 Task: Setup the role-based forecast hierarchy
Action: Mouse moved to (217, 204)
Screenshot: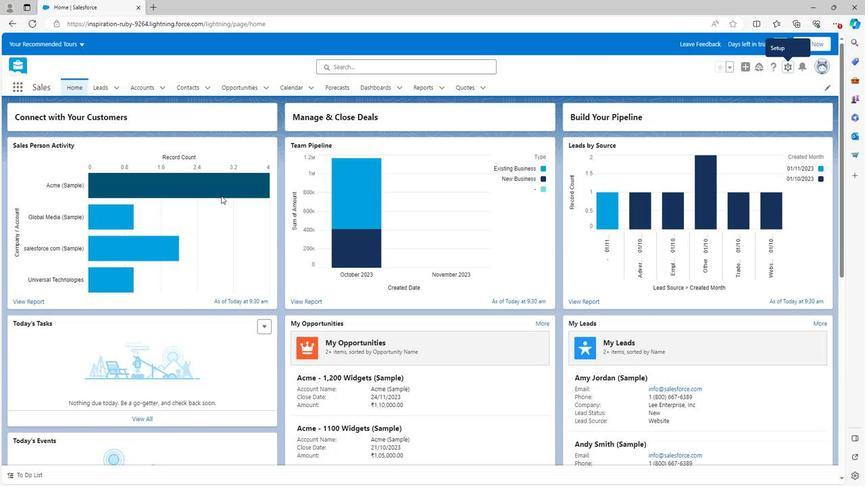 
Action: Mouse scrolled (217, 203) with delta (0, 0)
Screenshot: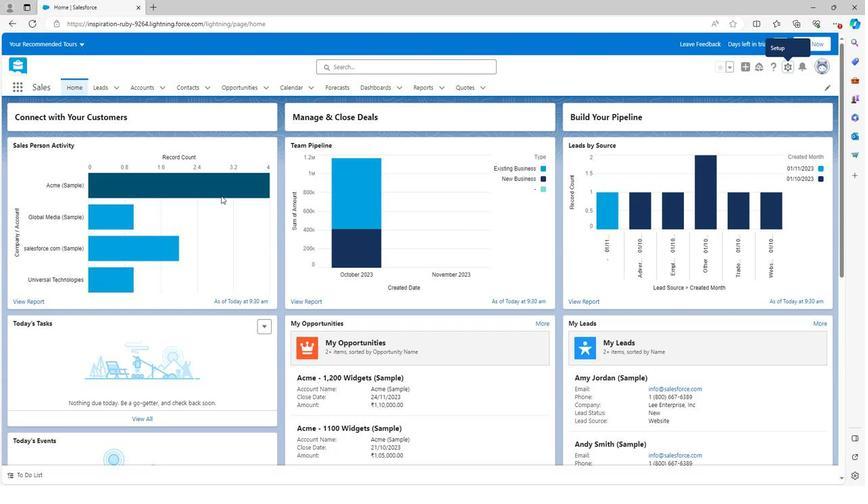 
Action: Mouse scrolled (217, 203) with delta (0, 0)
Screenshot: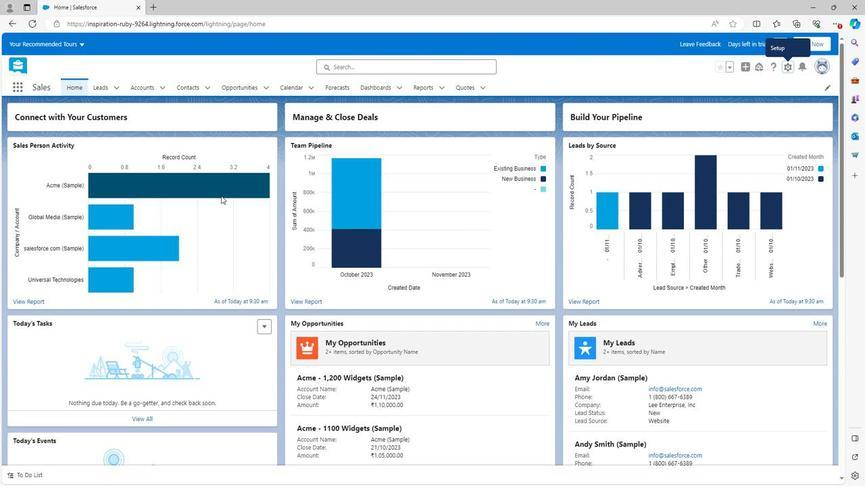 
Action: Mouse scrolled (217, 203) with delta (0, 0)
Screenshot: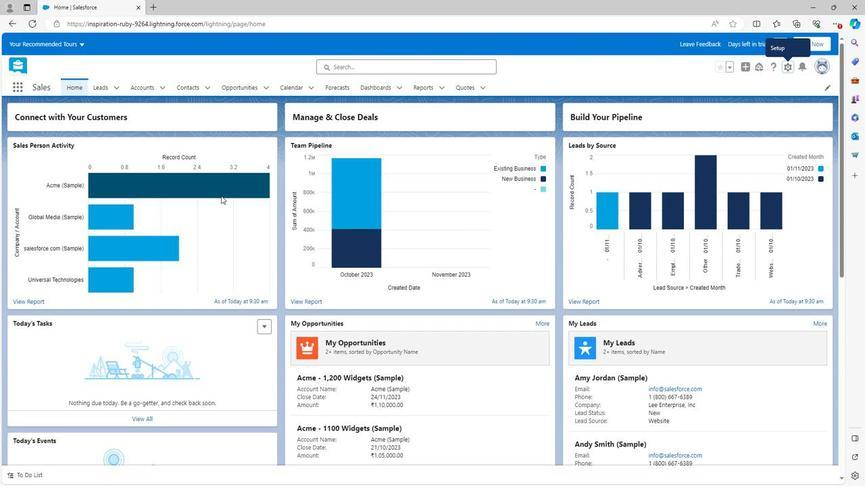 
Action: Mouse scrolled (217, 203) with delta (0, 0)
Screenshot: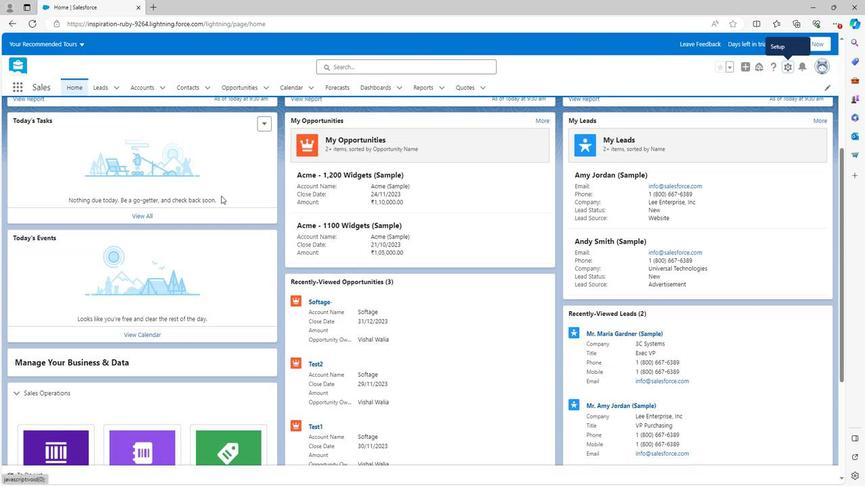 
Action: Mouse scrolled (217, 203) with delta (0, 0)
Screenshot: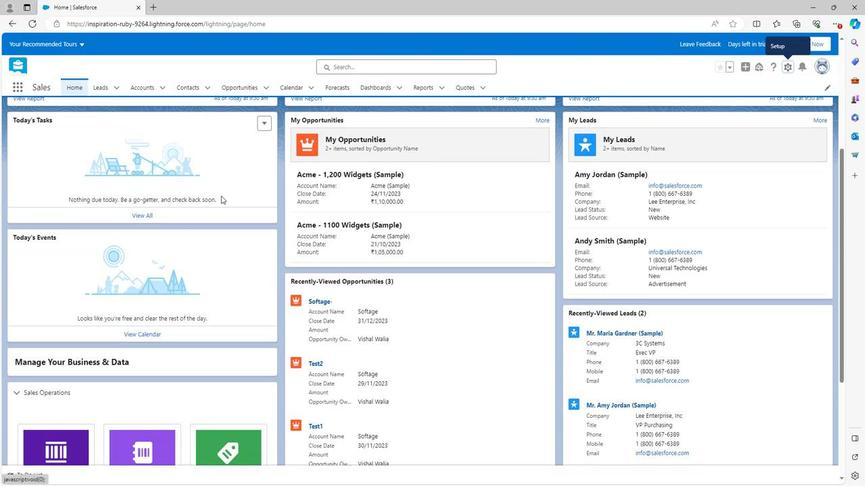 
Action: Mouse scrolled (217, 203) with delta (0, 0)
Screenshot: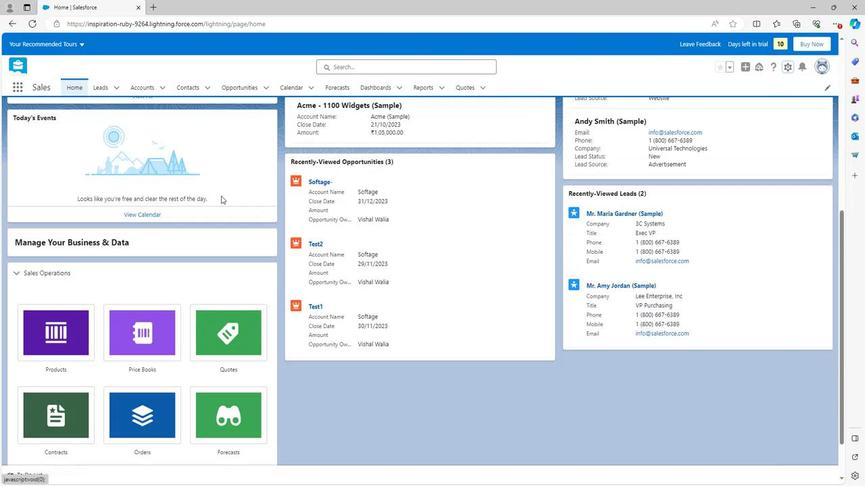 
Action: Mouse moved to (217, 204)
Screenshot: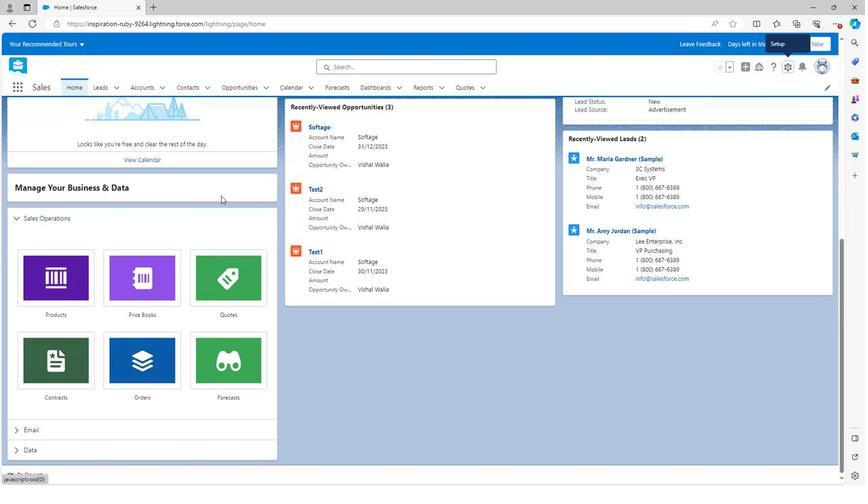 
Action: Mouse scrolled (217, 204) with delta (0, 0)
Screenshot: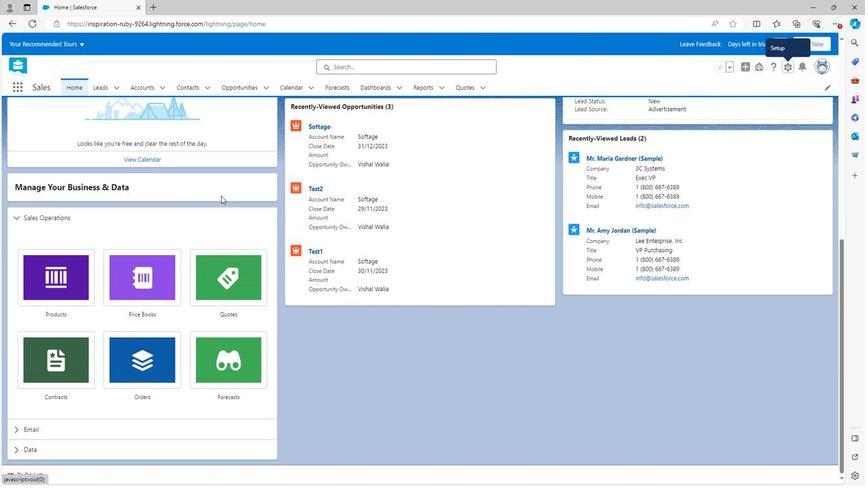 
Action: Mouse scrolled (217, 204) with delta (0, 0)
Screenshot: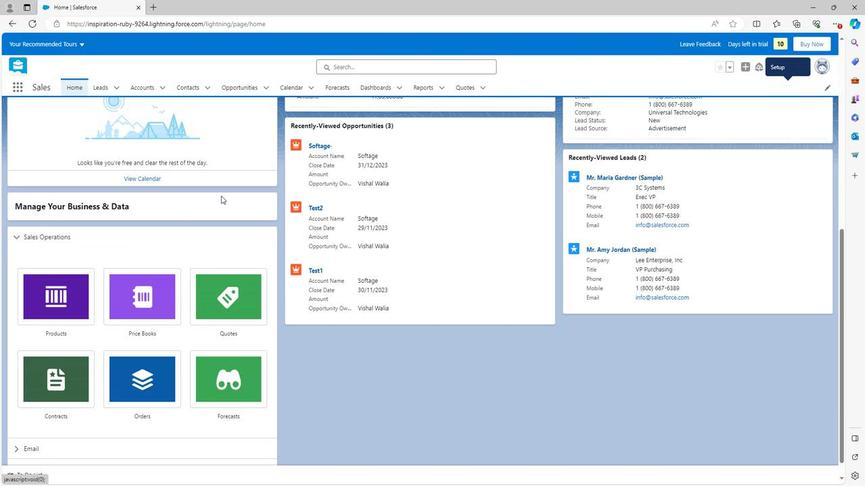 
Action: Mouse scrolled (217, 204) with delta (0, 0)
Screenshot: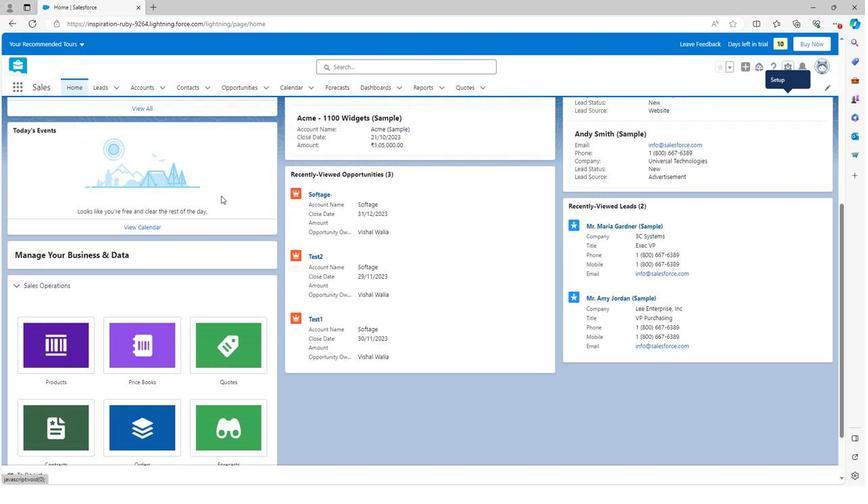 
Action: Mouse scrolled (217, 204) with delta (0, 0)
Screenshot: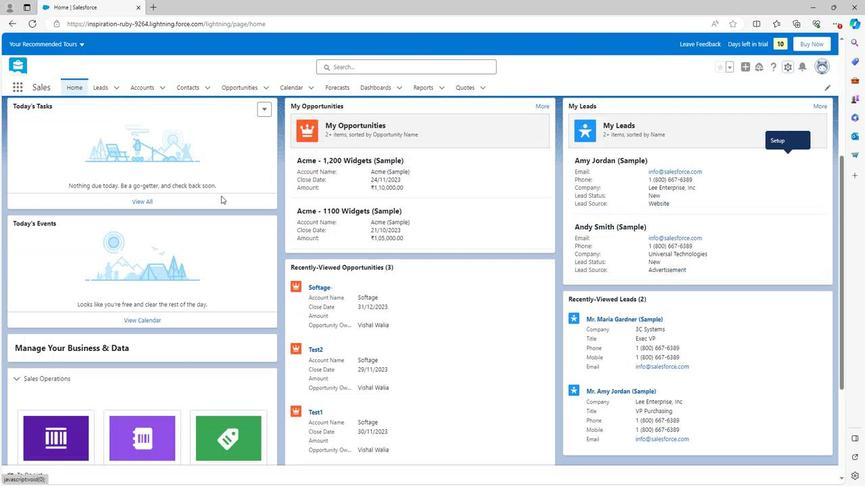 
Action: Mouse scrolled (217, 204) with delta (0, 0)
Screenshot: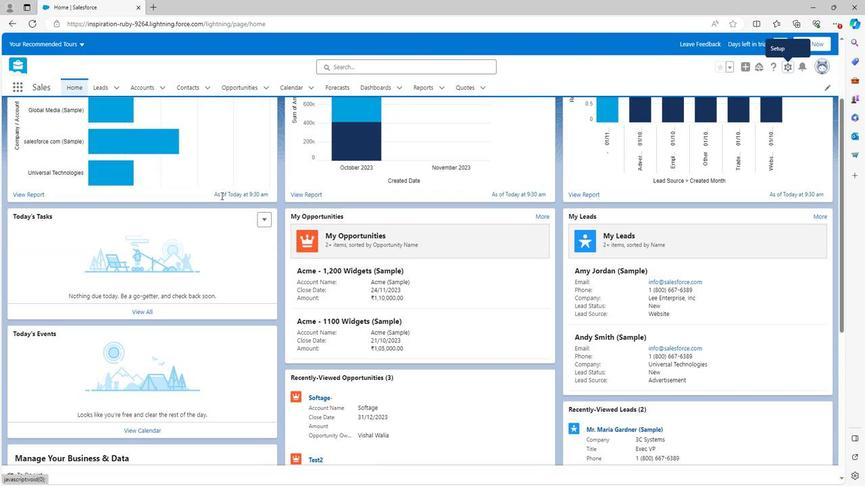 
Action: Mouse scrolled (217, 204) with delta (0, 0)
Screenshot: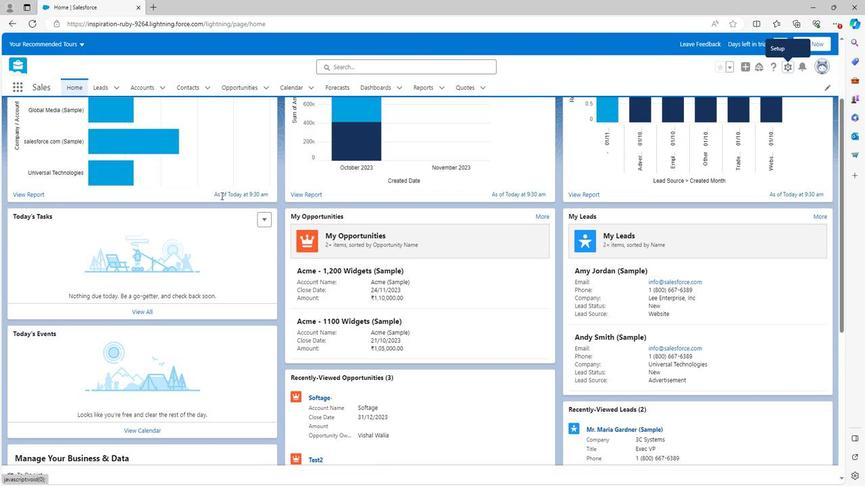 
Action: Mouse scrolled (217, 204) with delta (0, 0)
Screenshot: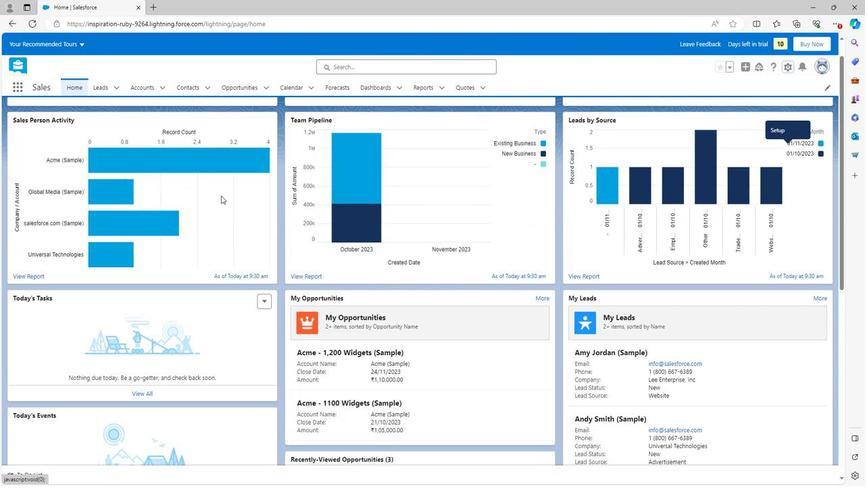 
Action: Mouse moved to (773, 83)
Screenshot: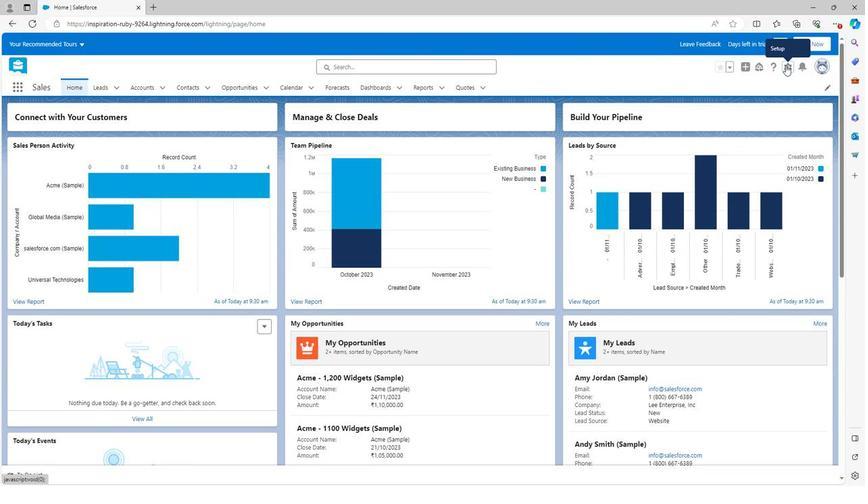 
Action: Mouse pressed left at (773, 83)
Screenshot: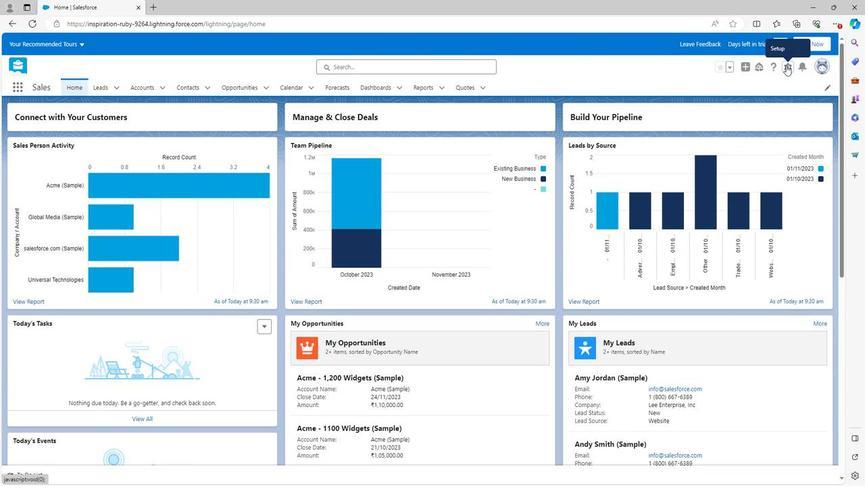 
Action: Mouse moved to (749, 108)
Screenshot: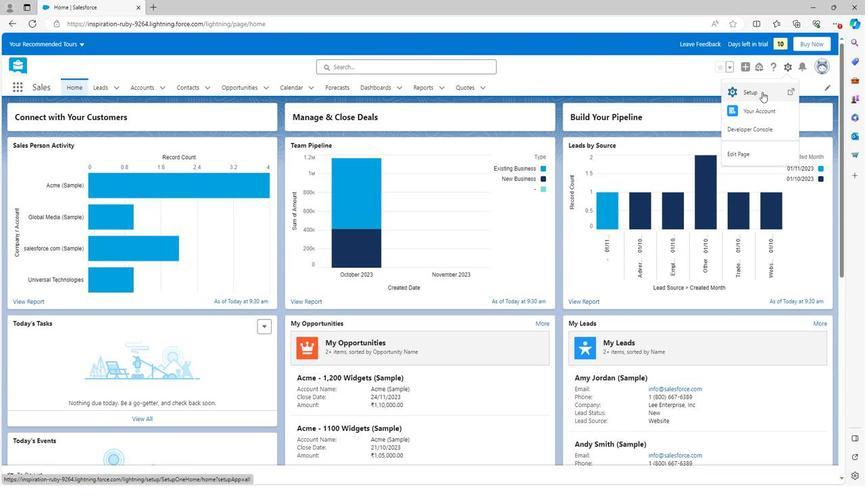 
Action: Mouse pressed left at (749, 108)
Screenshot: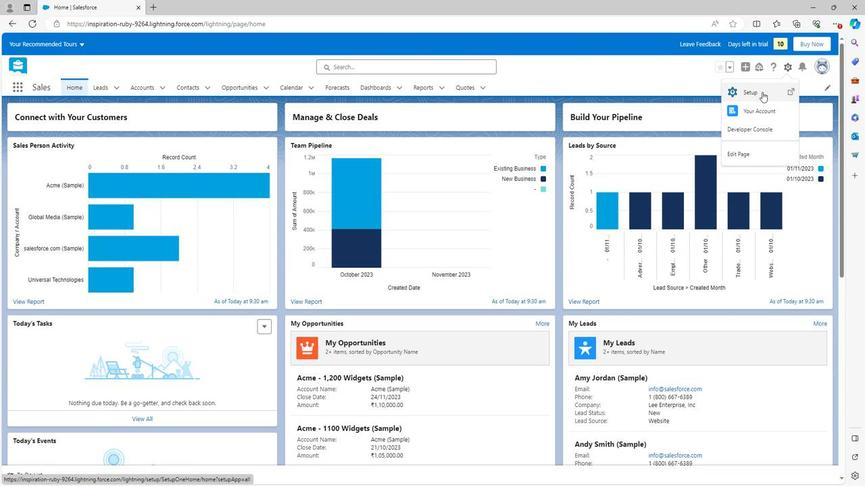 
Action: Mouse moved to (7, 348)
Screenshot: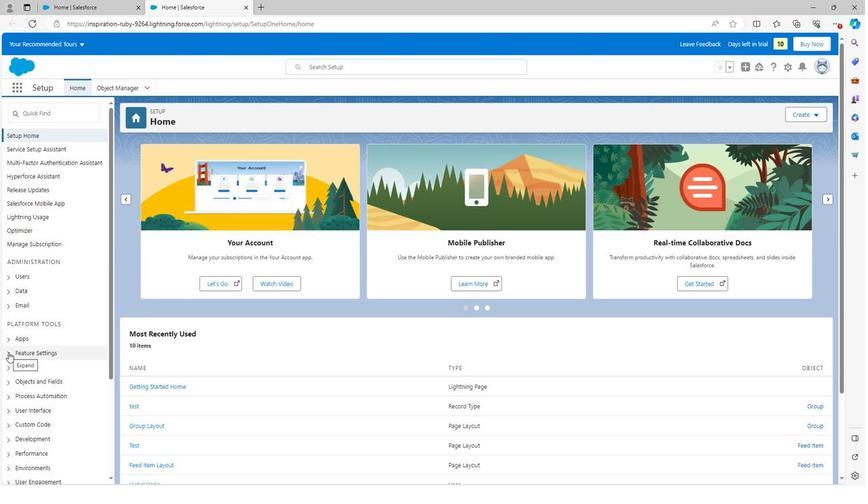 
Action: Mouse pressed left at (7, 348)
Screenshot: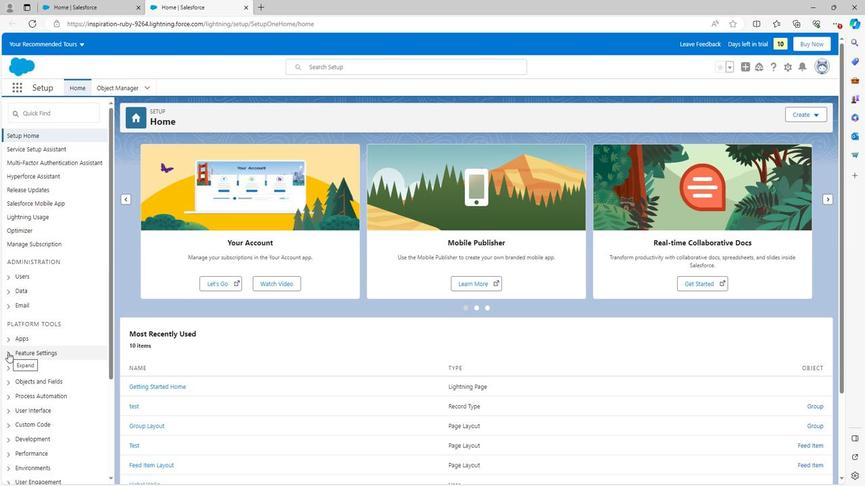 
Action: Mouse moved to (6, 347)
Screenshot: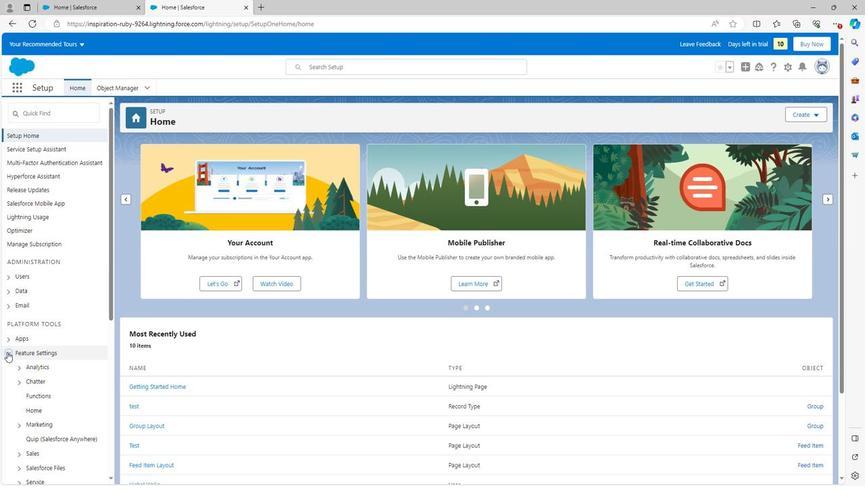 
Action: Mouse scrolled (6, 346) with delta (0, 0)
Screenshot: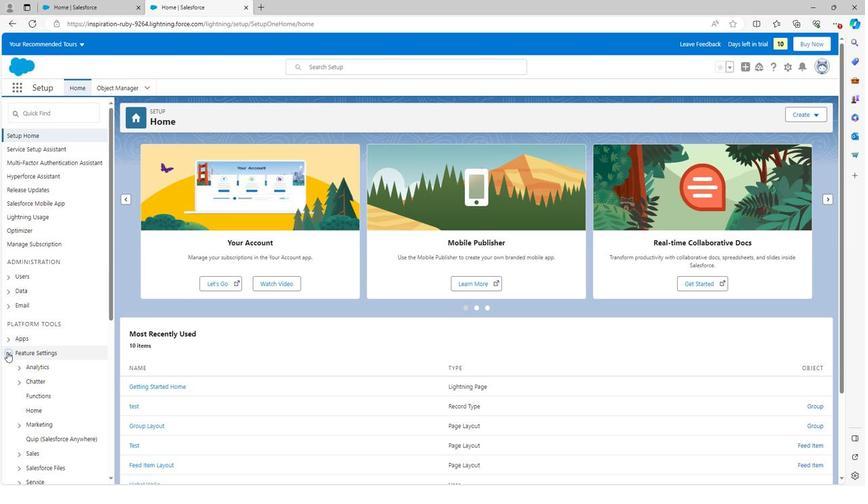 
Action: Mouse scrolled (6, 346) with delta (0, 0)
Screenshot: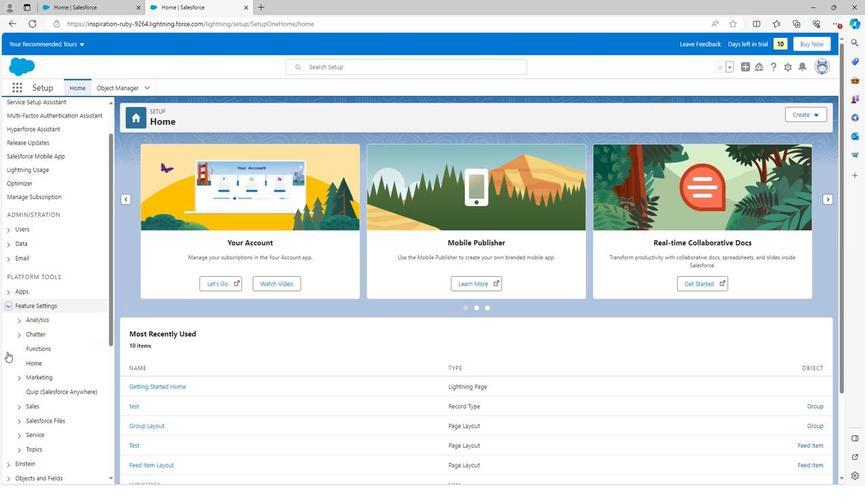 
Action: Mouse scrolled (6, 346) with delta (0, 0)
Screenshot: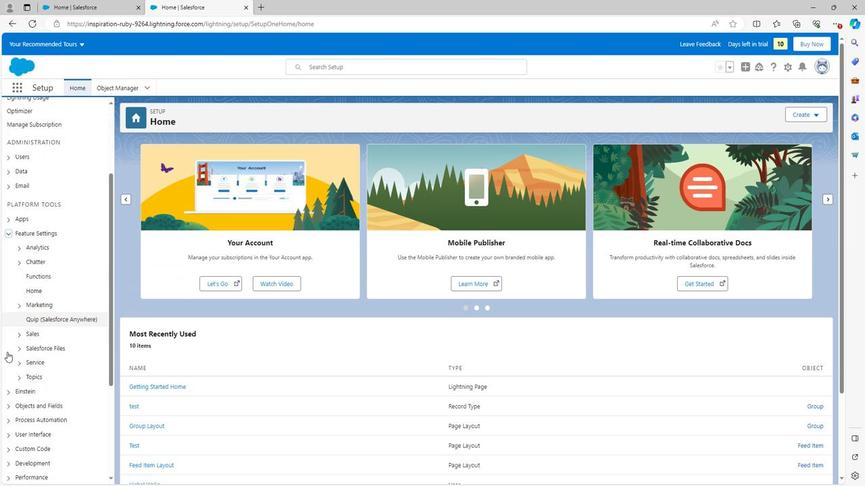
Action: Mouse moved to (19, 281)
Screenshot: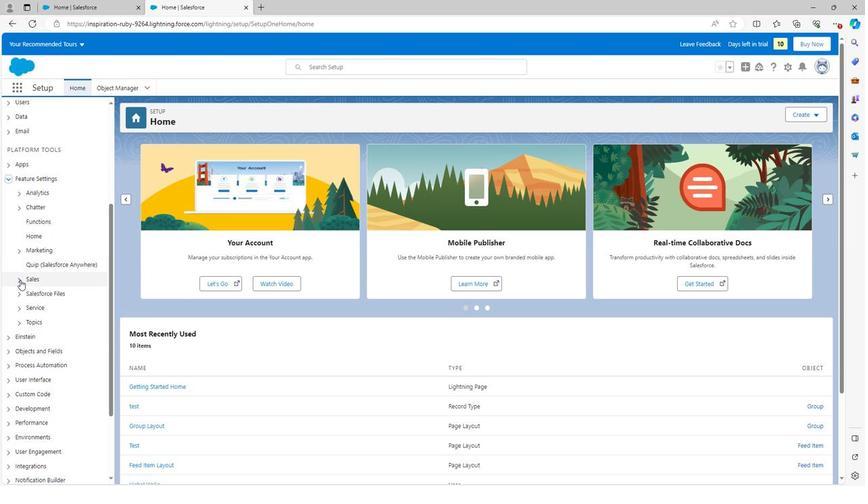 
Action: Mouse pressed left at (19, 281)
Screenshot: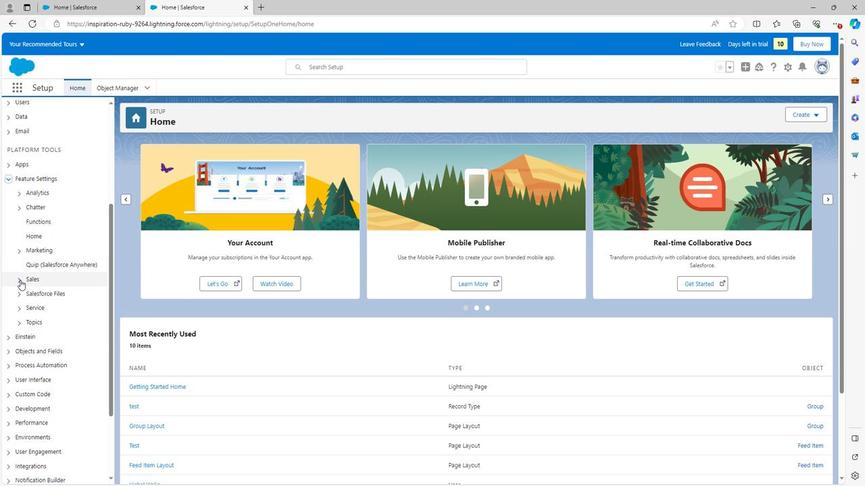
Action: Mouse moved to (25, 311)
Screenshot: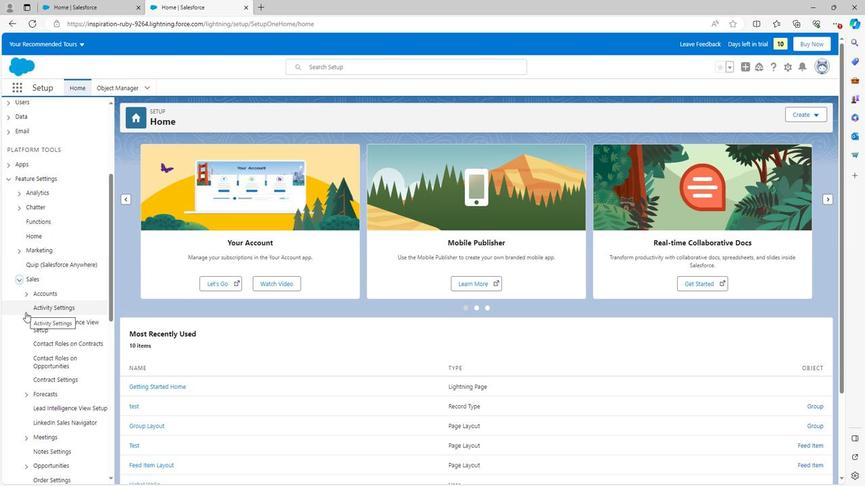 
Action: Mouse scrolled (25, 310) with delta (0, 0)
Screenshot: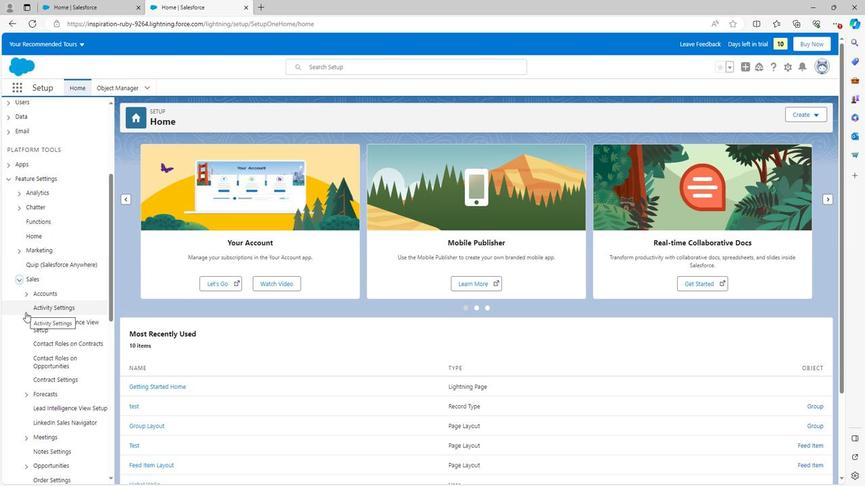 
Action: Mouse scrolled (25, 310) with delta (0, 0)
Screenshot: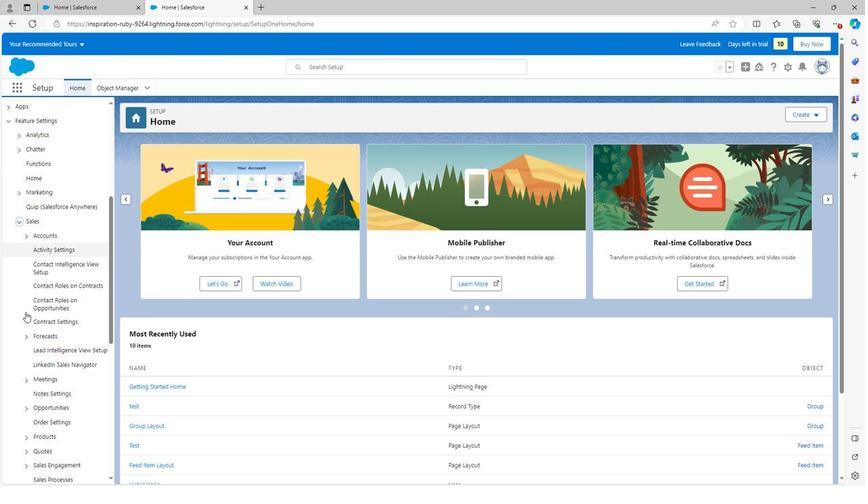 
Action: Mouse moved to (23, 280)
Screenshot: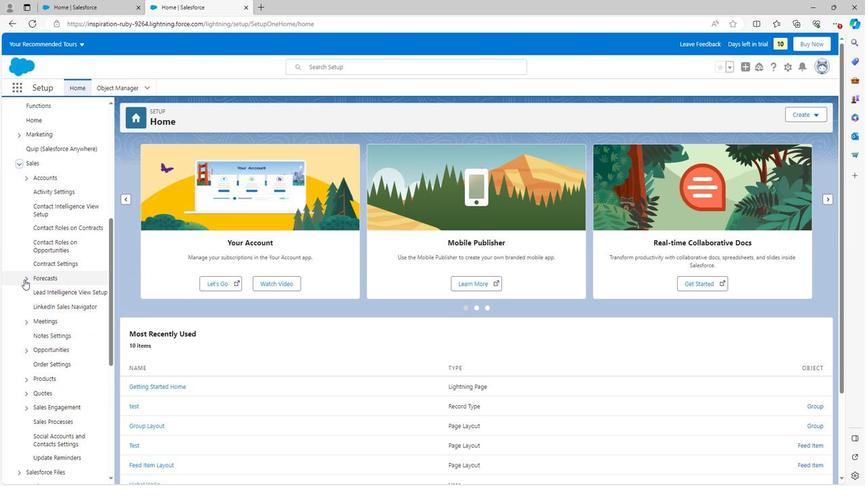 
Action: Mouse pressed left at (23, 280)
Screenshot: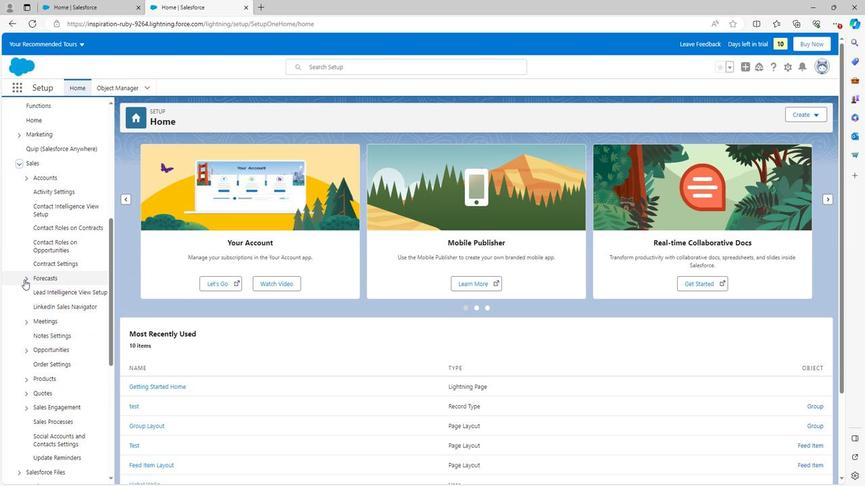 
Action: Mouse moved to (63, 288)
Screenshot: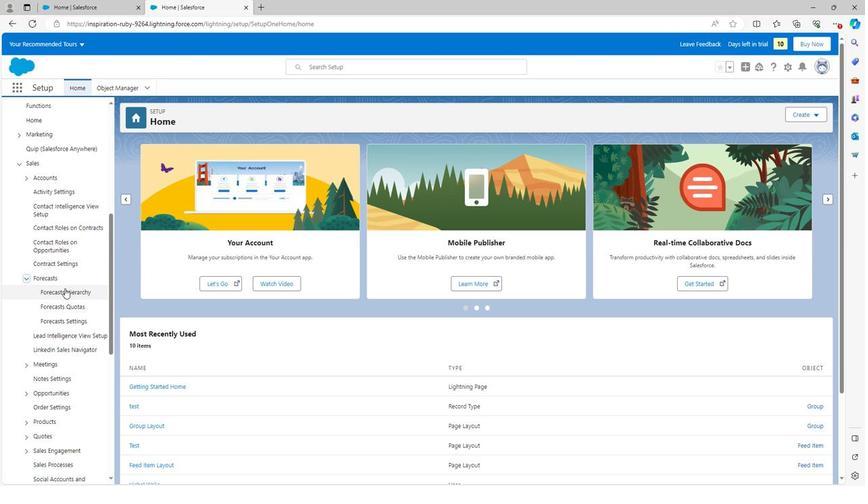 
Action: Mouse pressed left at (63, 288)
Screenshot: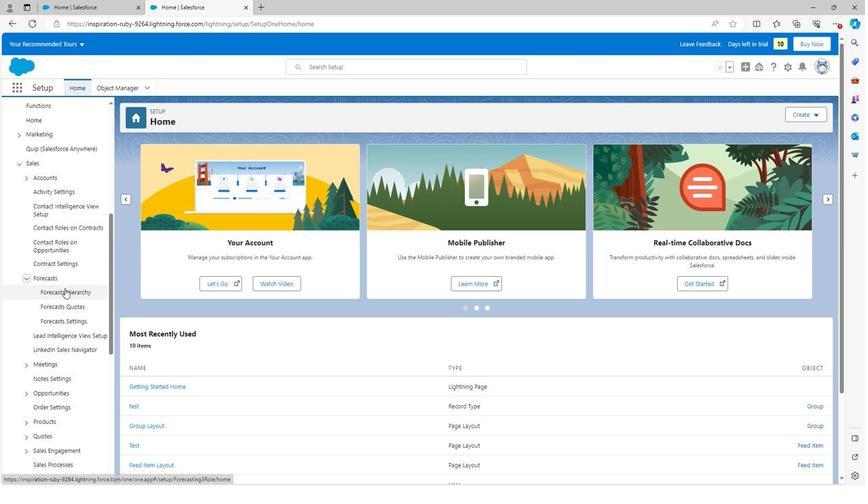 
Action: Mouse moved to (204, 218)
Screenshot: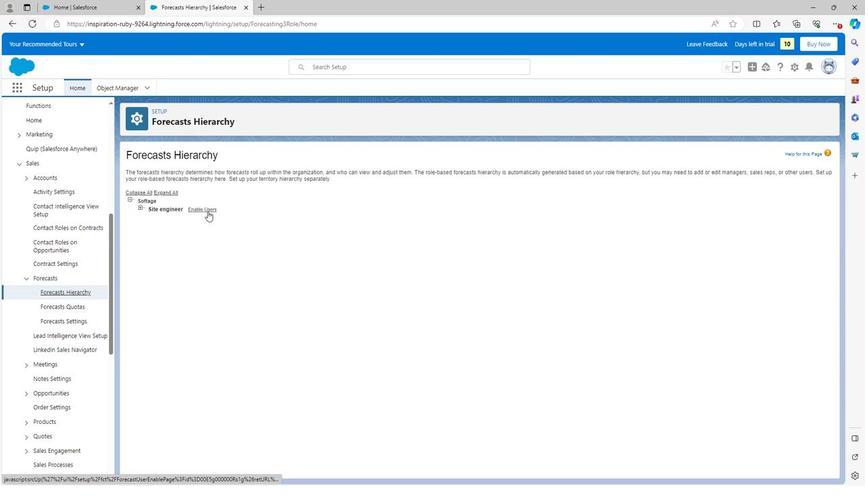 
Action: Mouse pressed left at (204, 218)
Screenshot: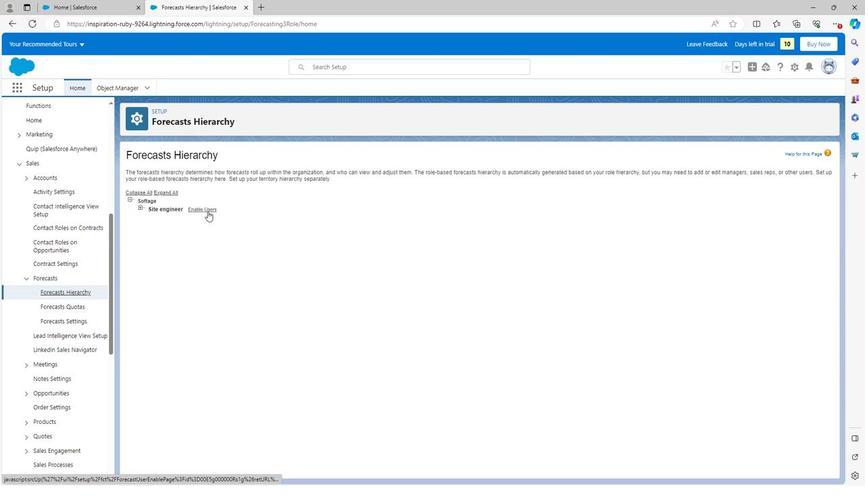
Action: Mouse moved to (146, 227)
Screenshot: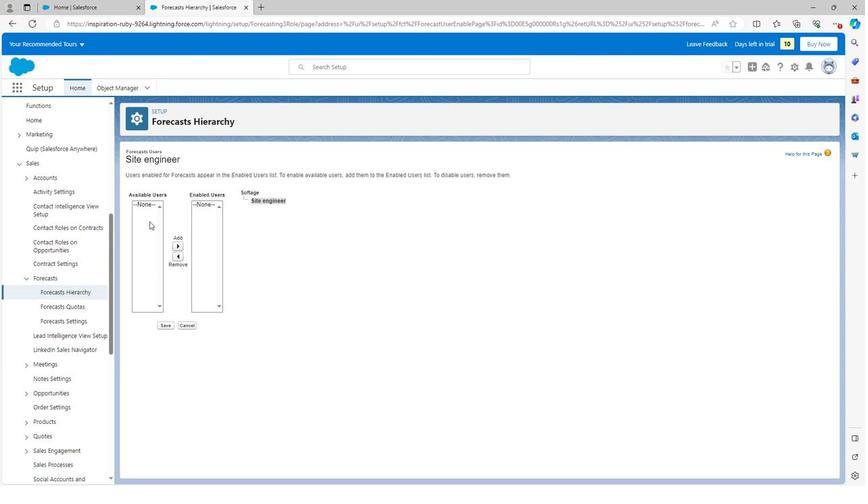 
Action: Mouse pressed left at (146, 227)
Screenshot: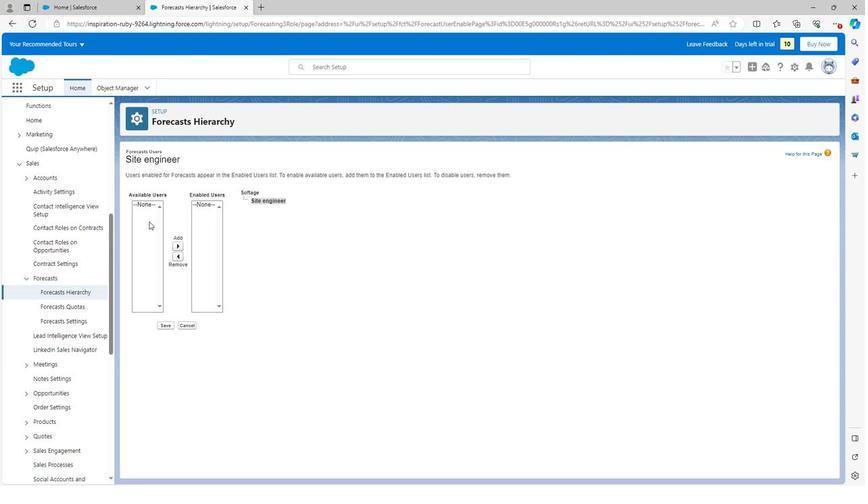 
Action: Mouse moved to (196, 227)
Screenshot: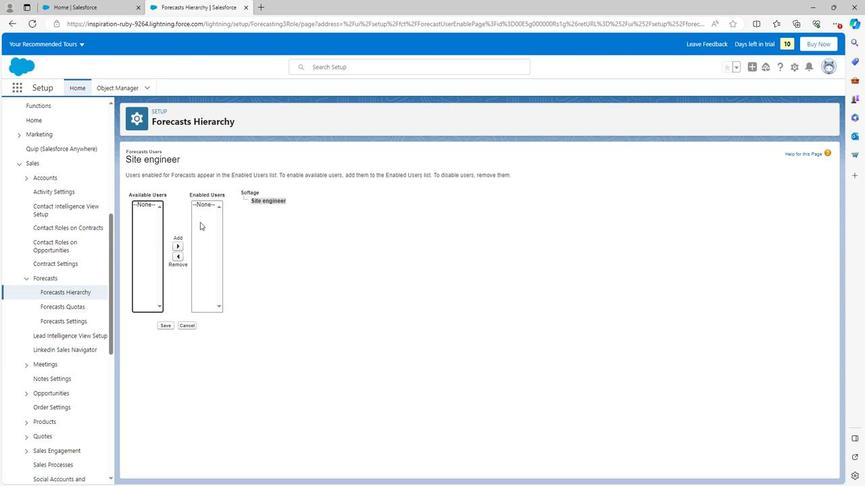 
Action: Mouse pressed left at (196, 227)
Screenshot: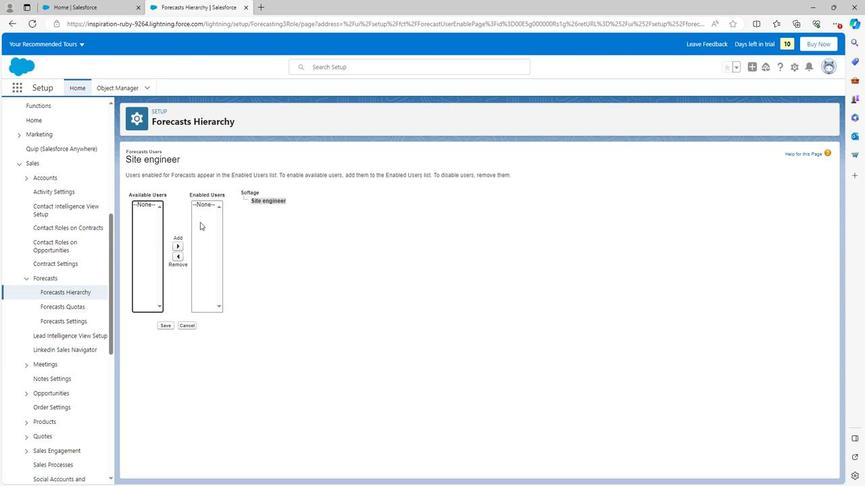 
Action: Mouse moved to (181, 323)
Screenshot: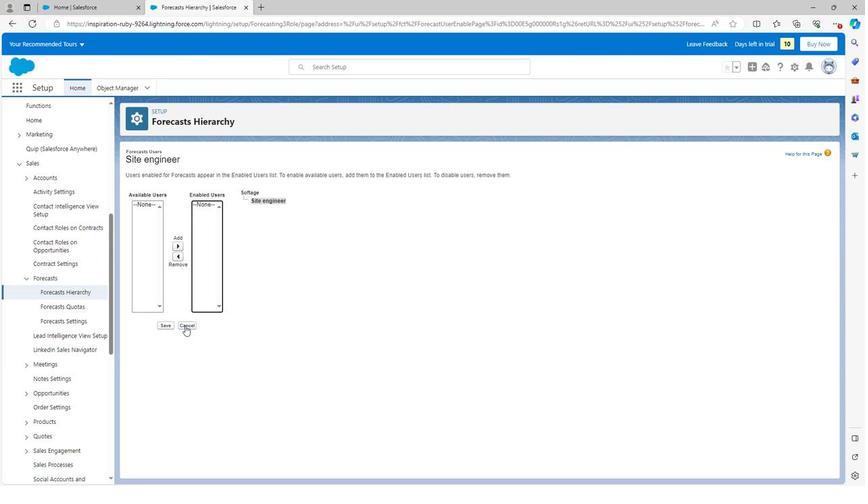 
Action: Mouse pressed left at (181, 323)
Screenshot: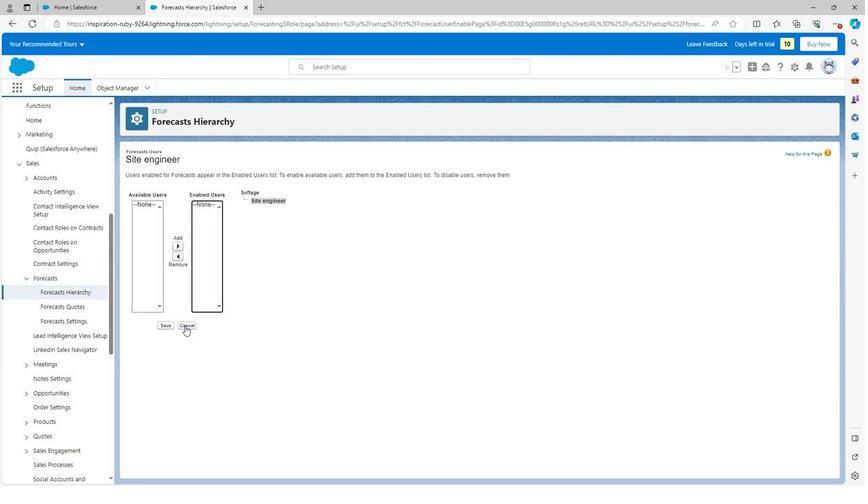 
Action: Mouse moved to (248, 215)
Screenshot: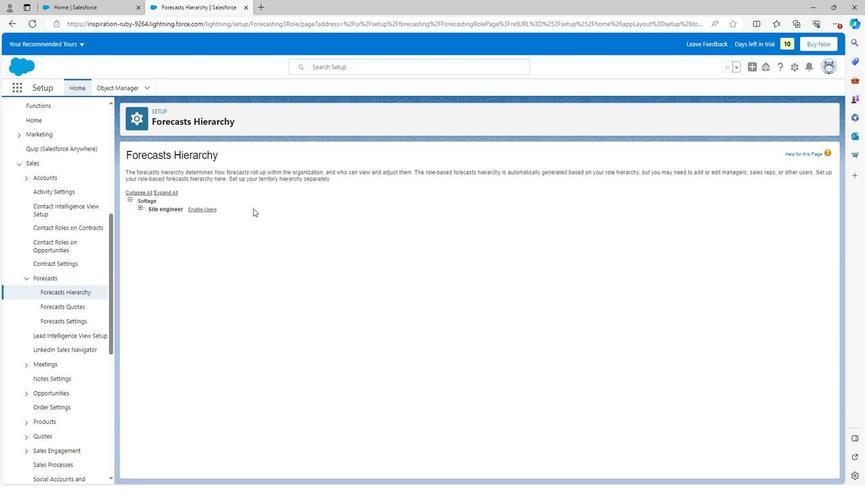 
